 Task: Select the first file option in the open view.
Action: Mouse moved to (63, 501)
Screenshot: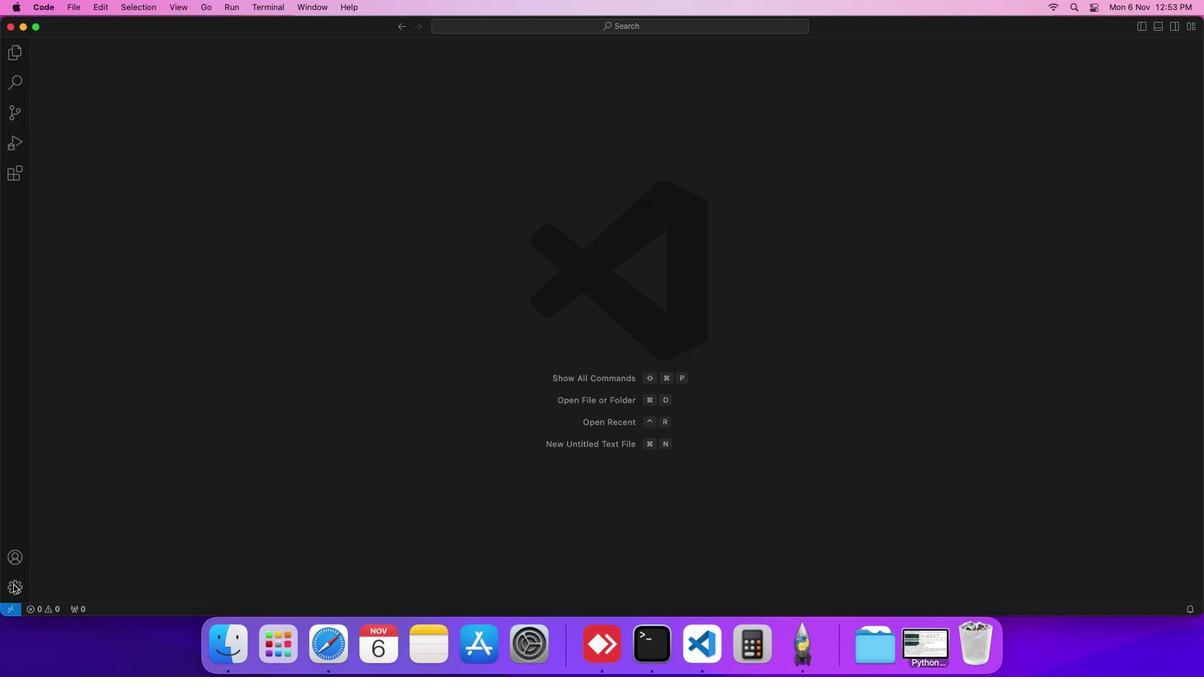 
Action: Mouse pressed left at (63, 501)
Screenshot: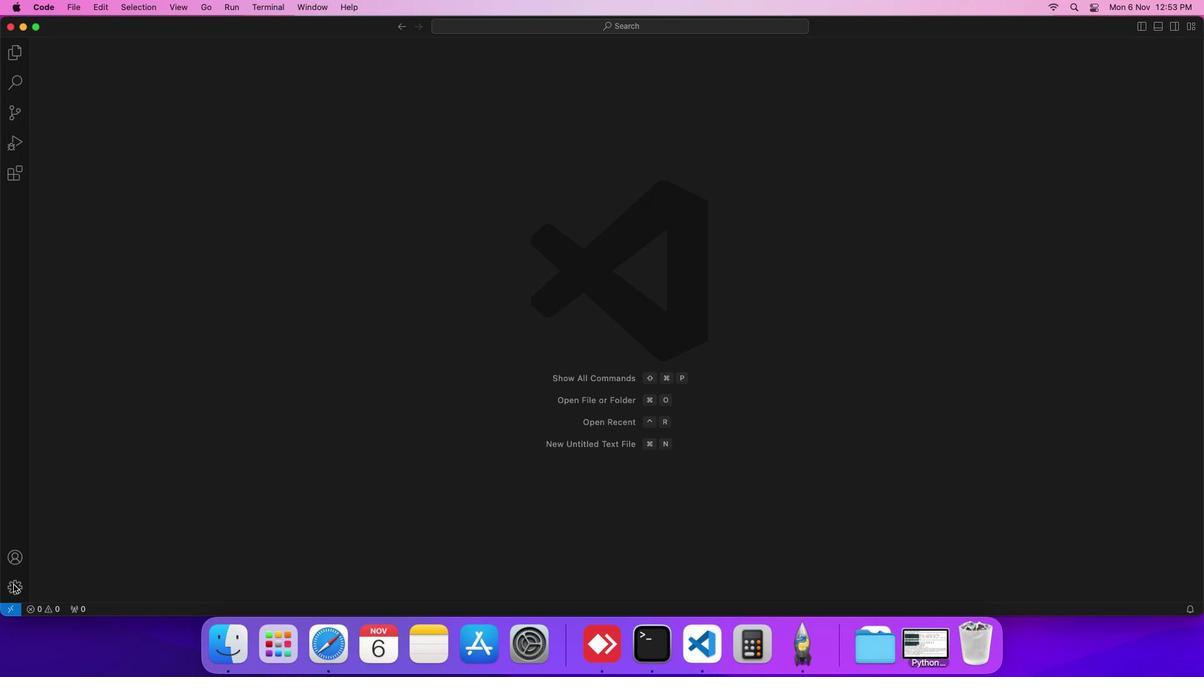 
Action: Mouse moved to (105, 437)
Screenshot: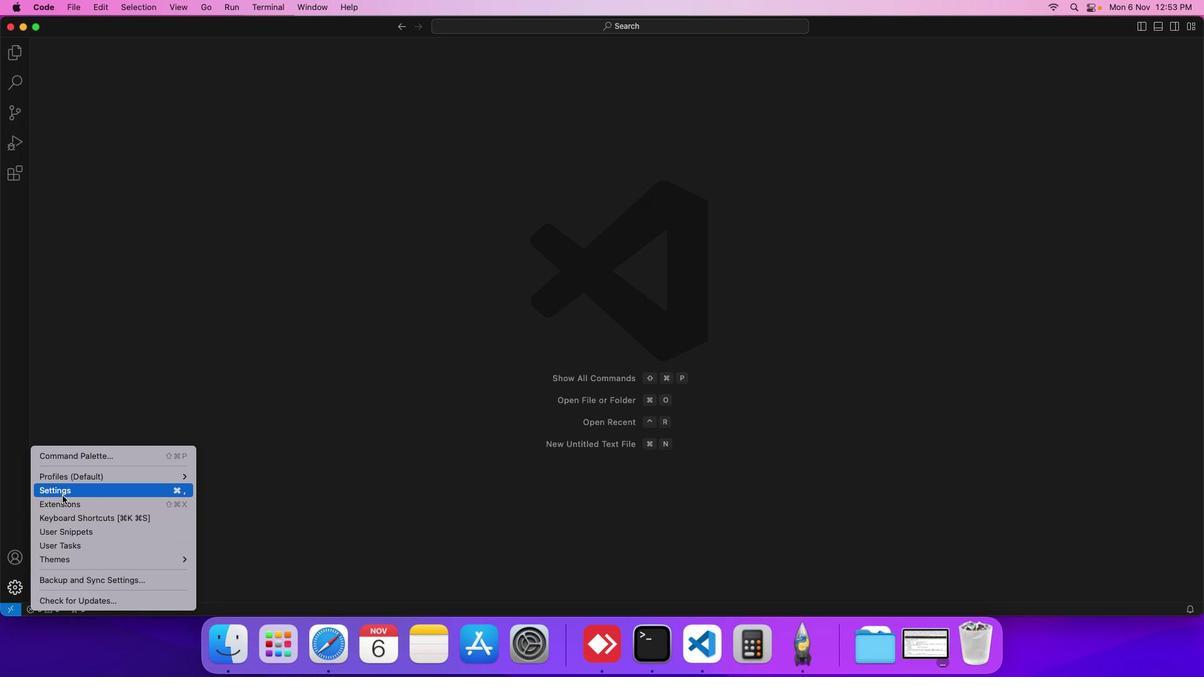 
Action: Mouse pressed left at (105, 437)
Screenshot: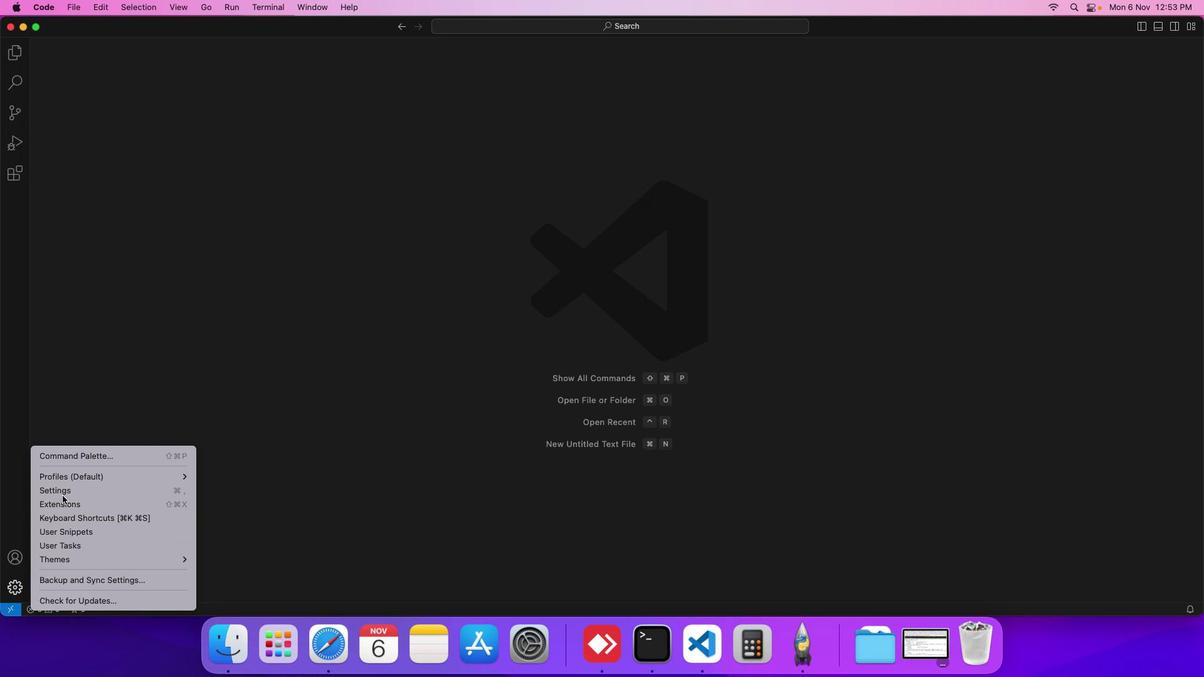 
Action: Mouse moved to (310, 212)
Screenshot: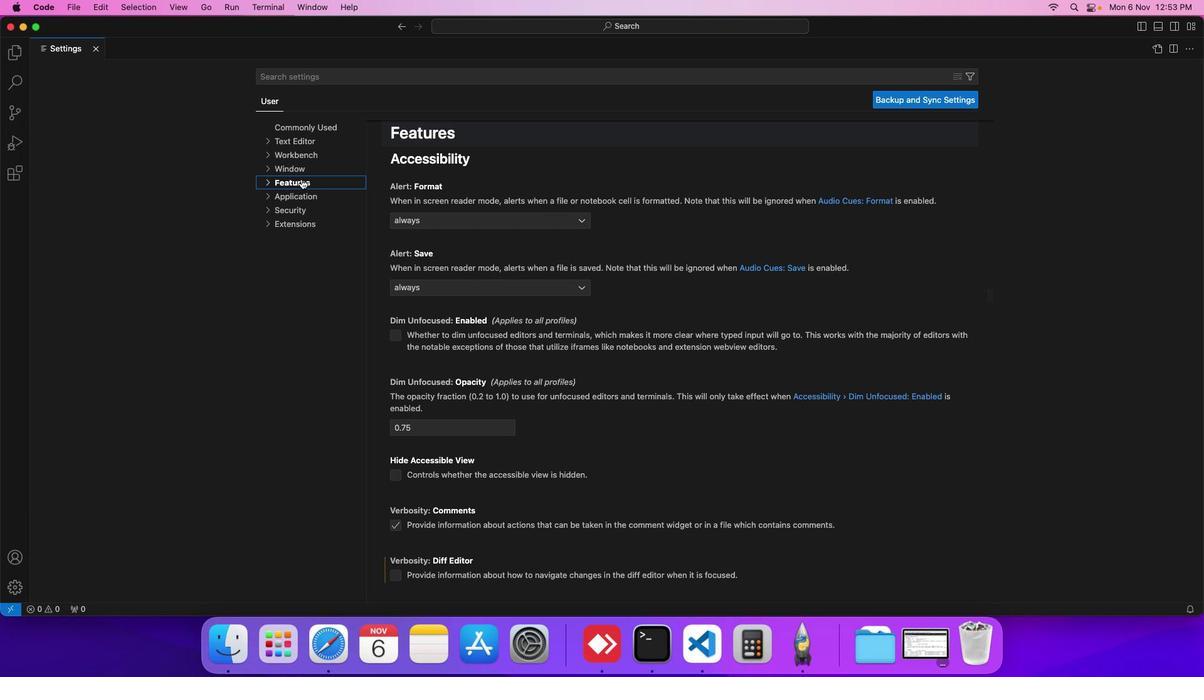 
Action: Mouse pressed left at (310, 212)
Screenshot: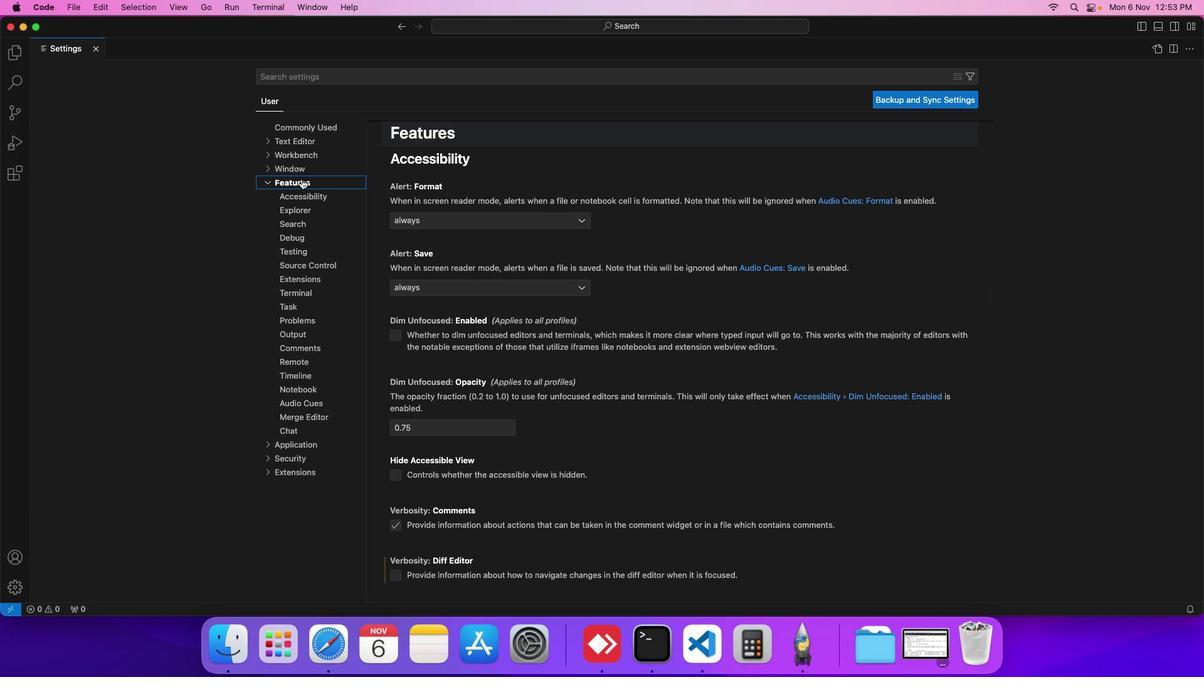 
Action: Mouse moved to (304, 333)
Screenshot: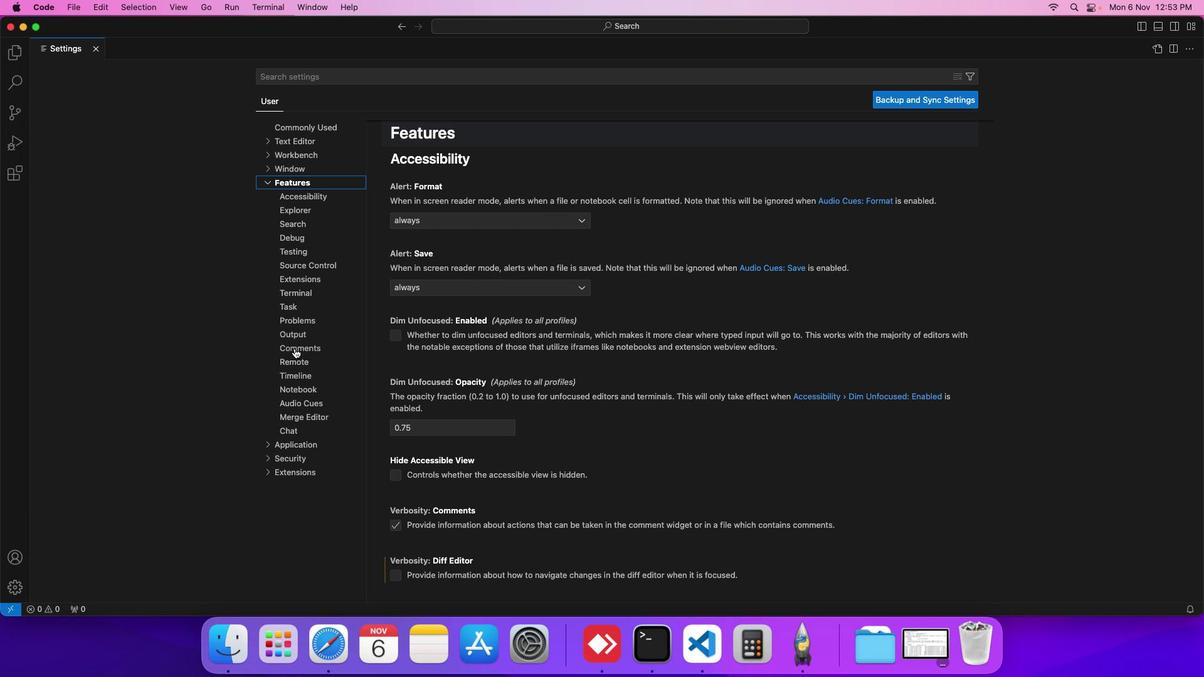 
Action: Mouse pressed left at (304, 333)
Screenshot: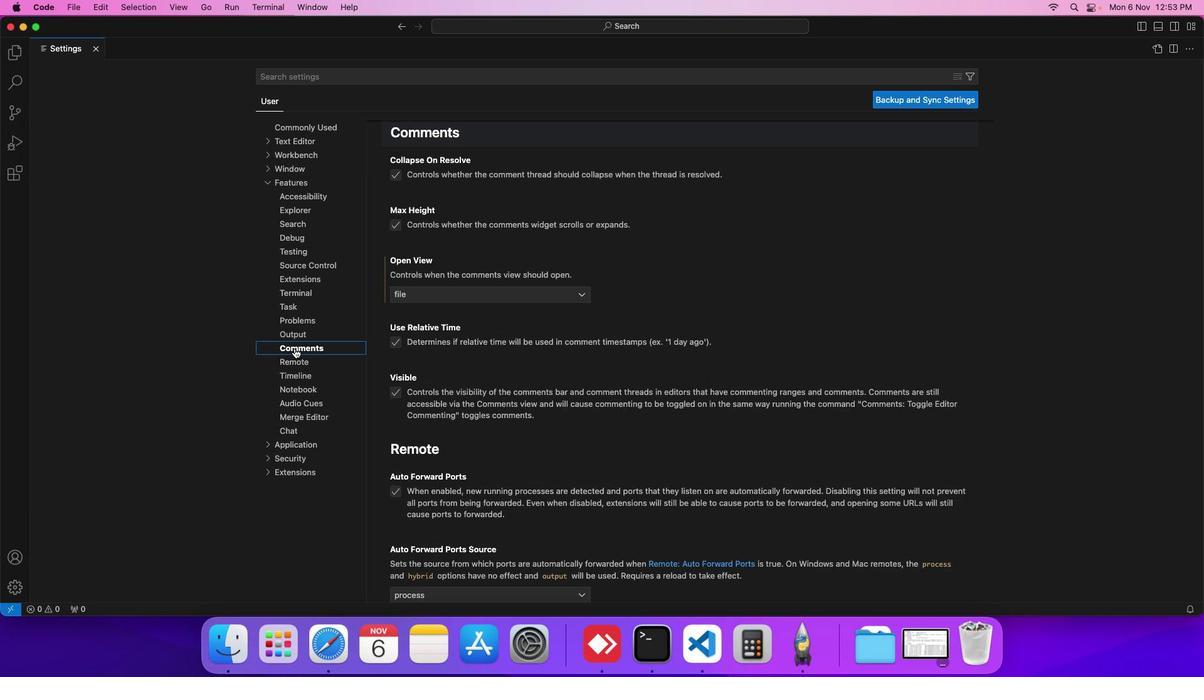 
Action: Mouse moved to (388, 359)
Screenshot: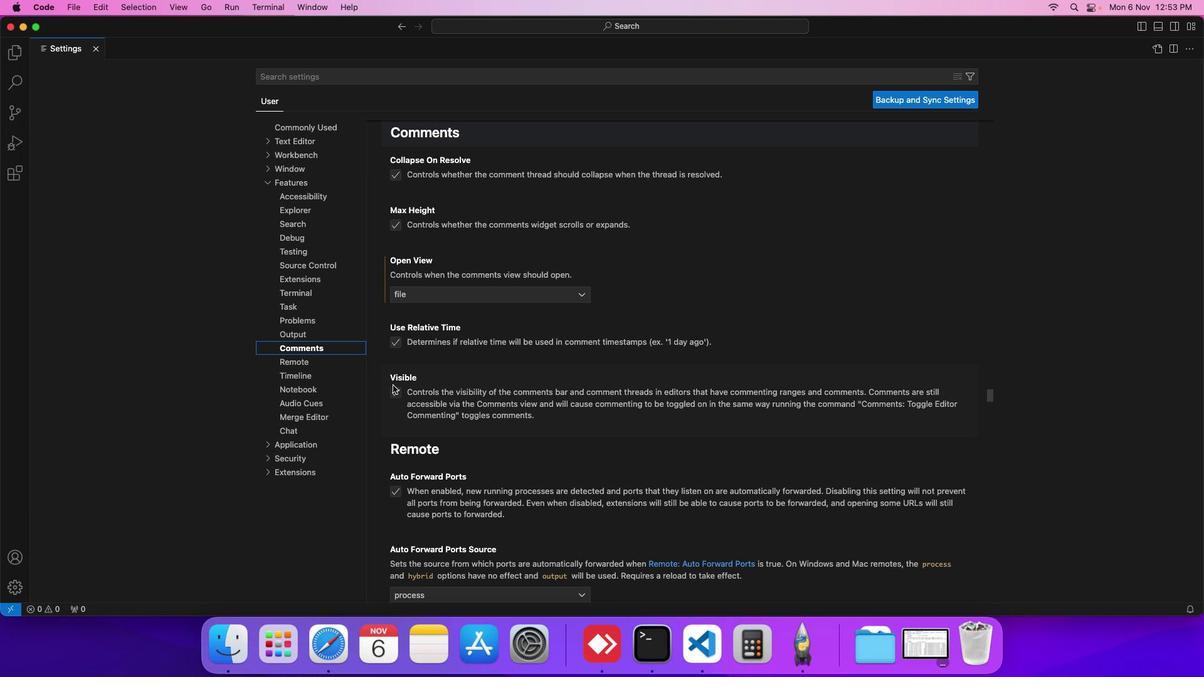 
Action: Mouse scrolled (388, 359) with delta (52, 85)
Screenshot: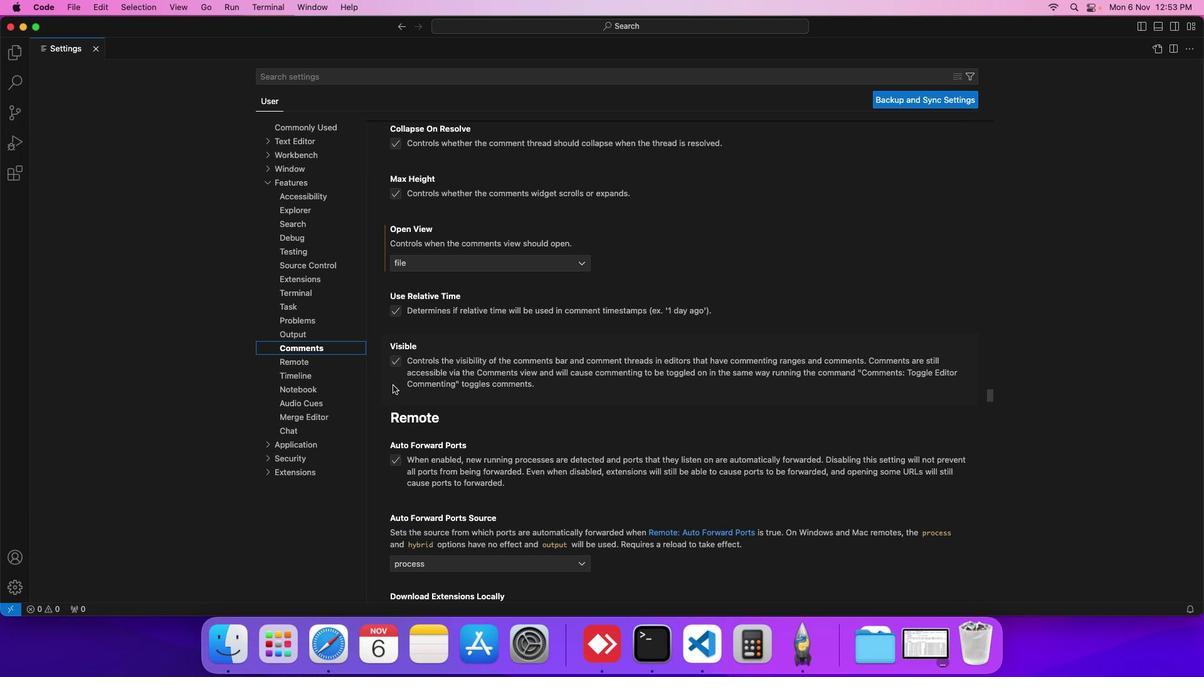 
Action: Mouse scrolled (388, 359) with delta (52, 85)
Screenshot: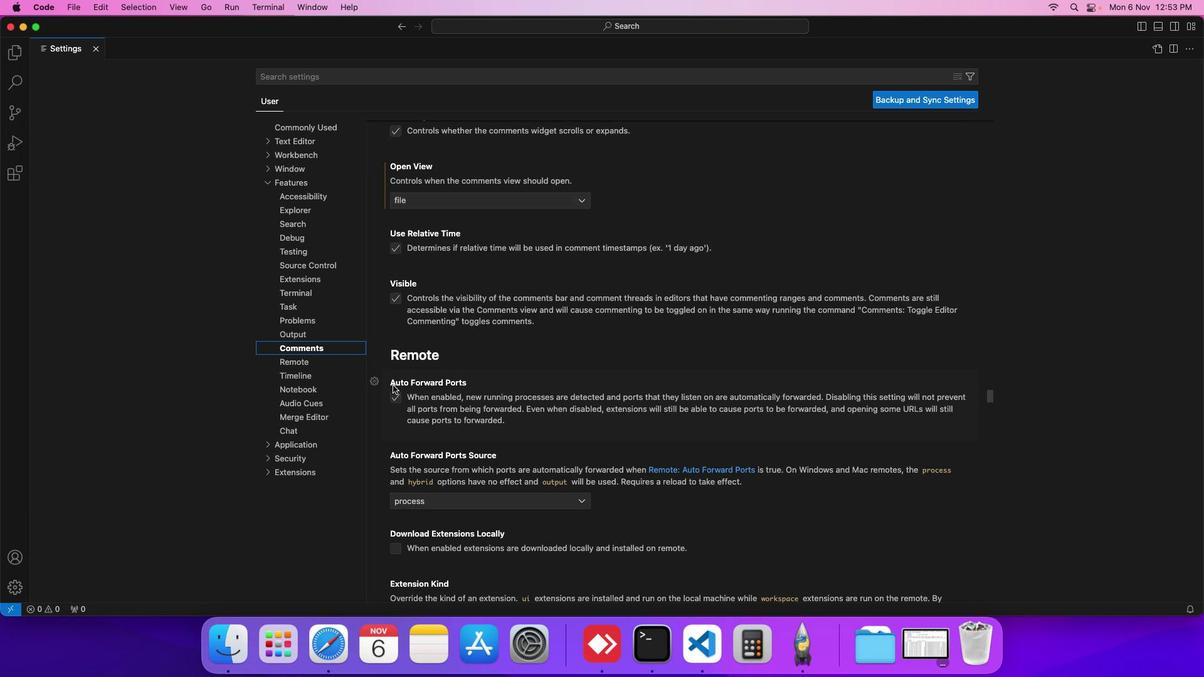 
Action: Mouse scrolled (388, 359) with delta (52, 85)
Screenshot: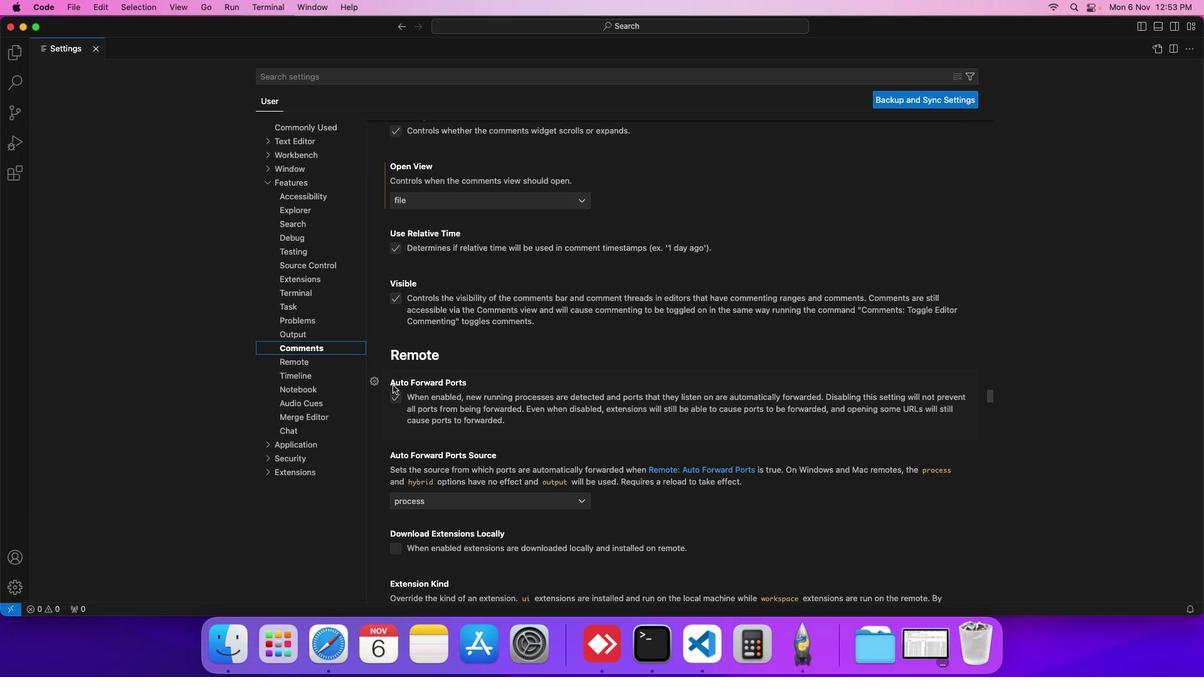 
Action: Mouse scrolled (388, 359) with delta (52, 85)
Screenshot: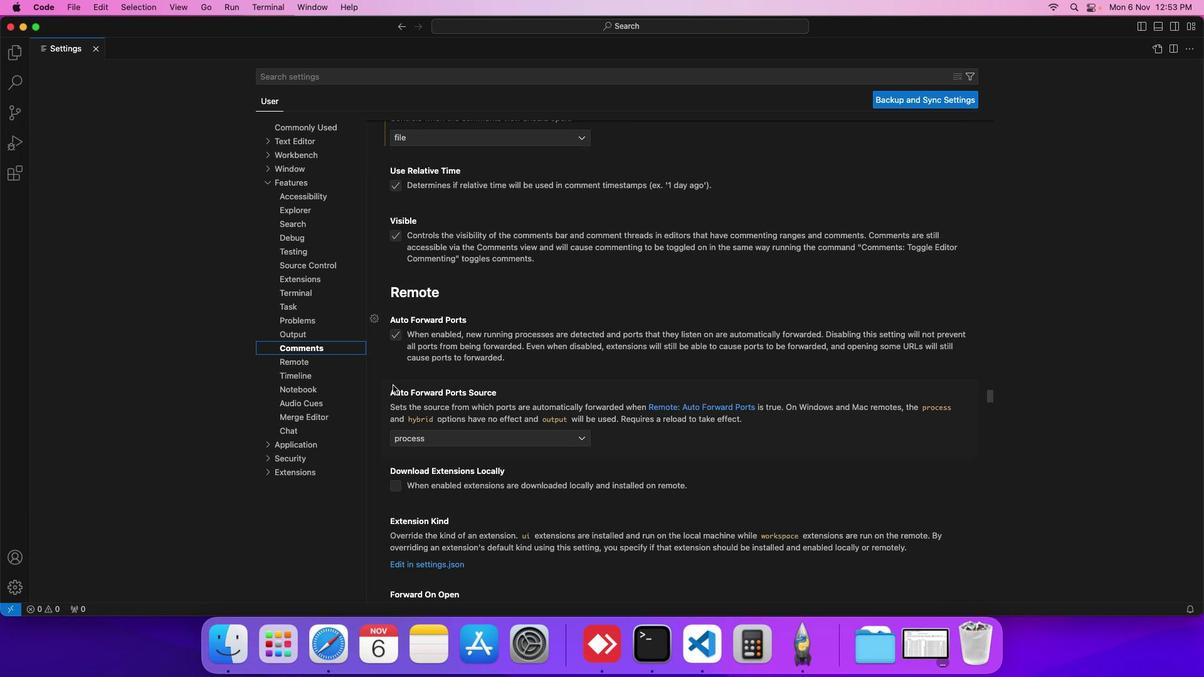
Action: Mouse scrolled (388, 359) with delta (52, 85)
Screenshot: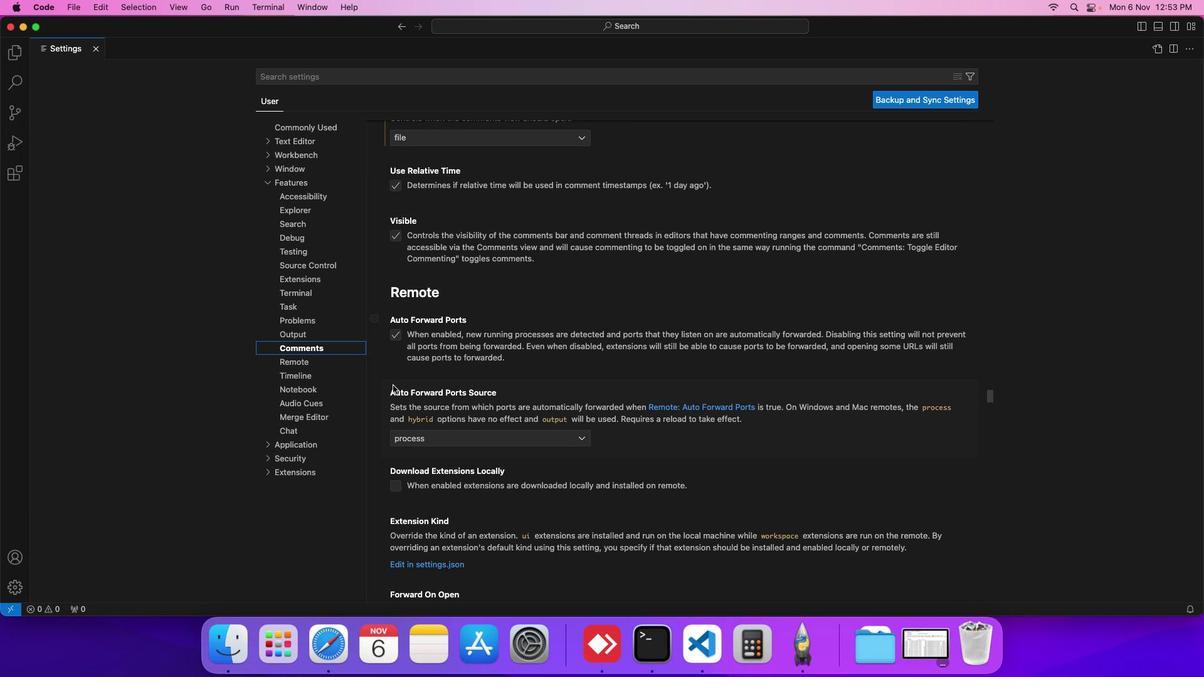 
Action: Mouse scrolled (388, 359) with delta (52, 85)
Screenshot: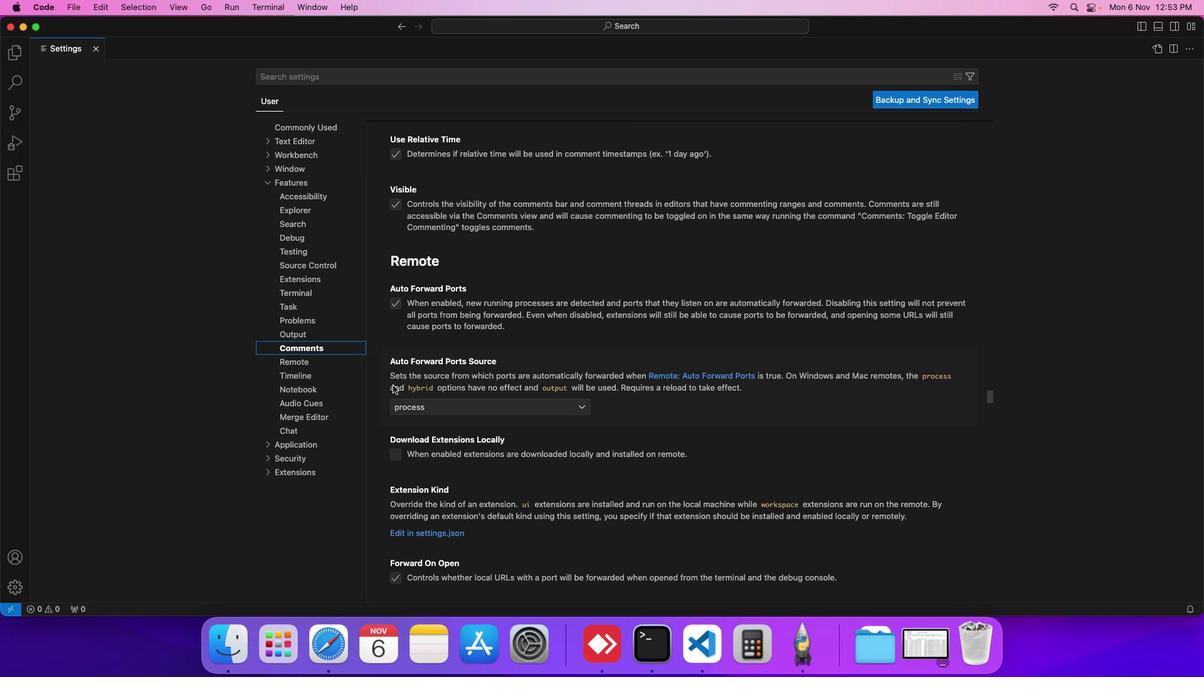 
Action: Mouse scrolled (388, 359) with delta (52, 85)
Screenshot: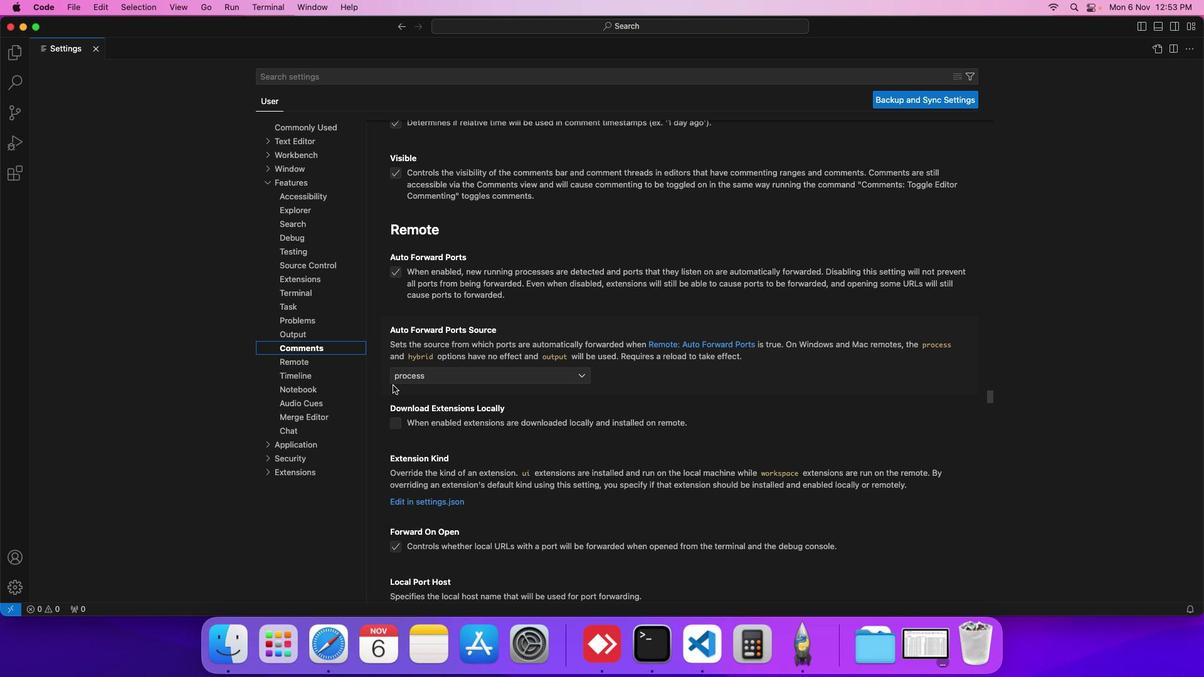 
Action: Mouse scrolled (388, 359) with delta (52, 86)
Screenshot: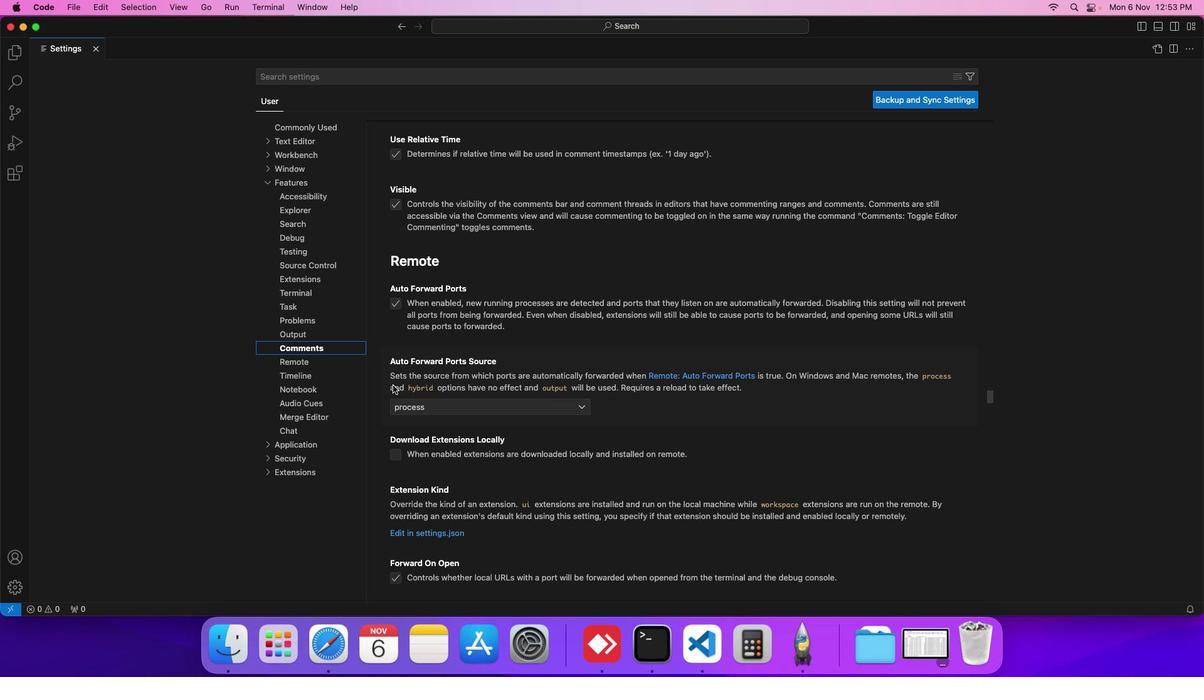 
Action: Mouse scrolled (388, 359) with delta (52, 86)
Screenshot: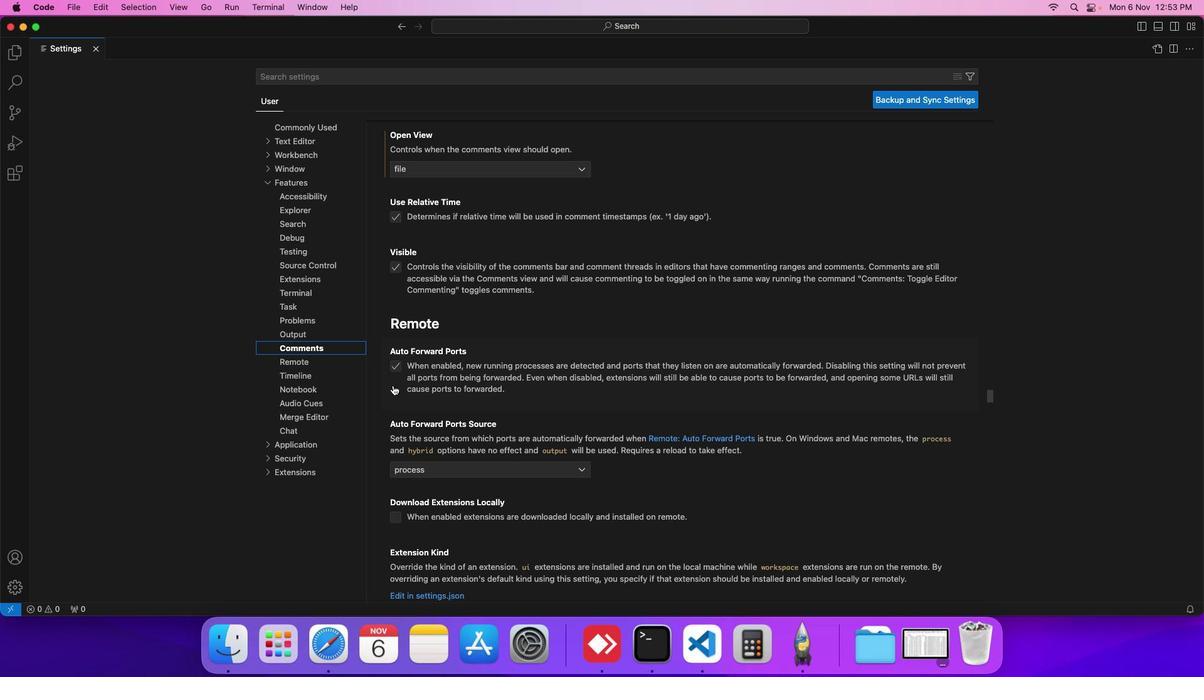 
Action: Mouse scrolled (388, 359) with delta (52, 86)
Screenshot: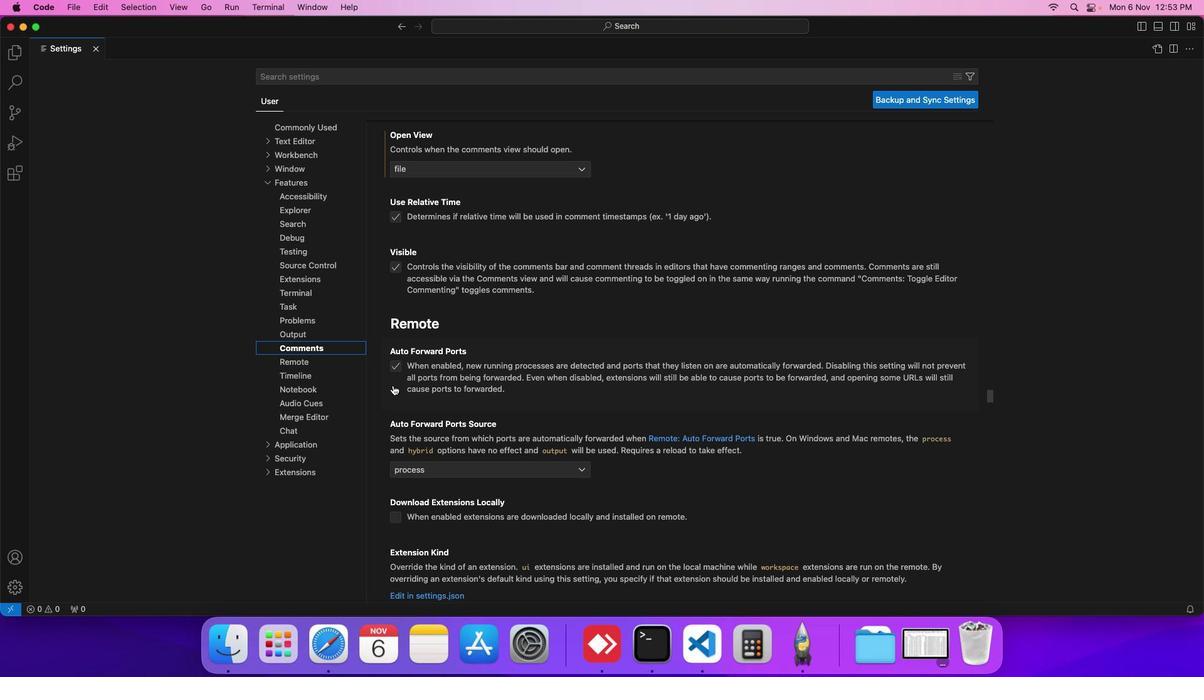 
Action: Mouse scrolled (388, 359) with delta (52, 86)
Screenshot: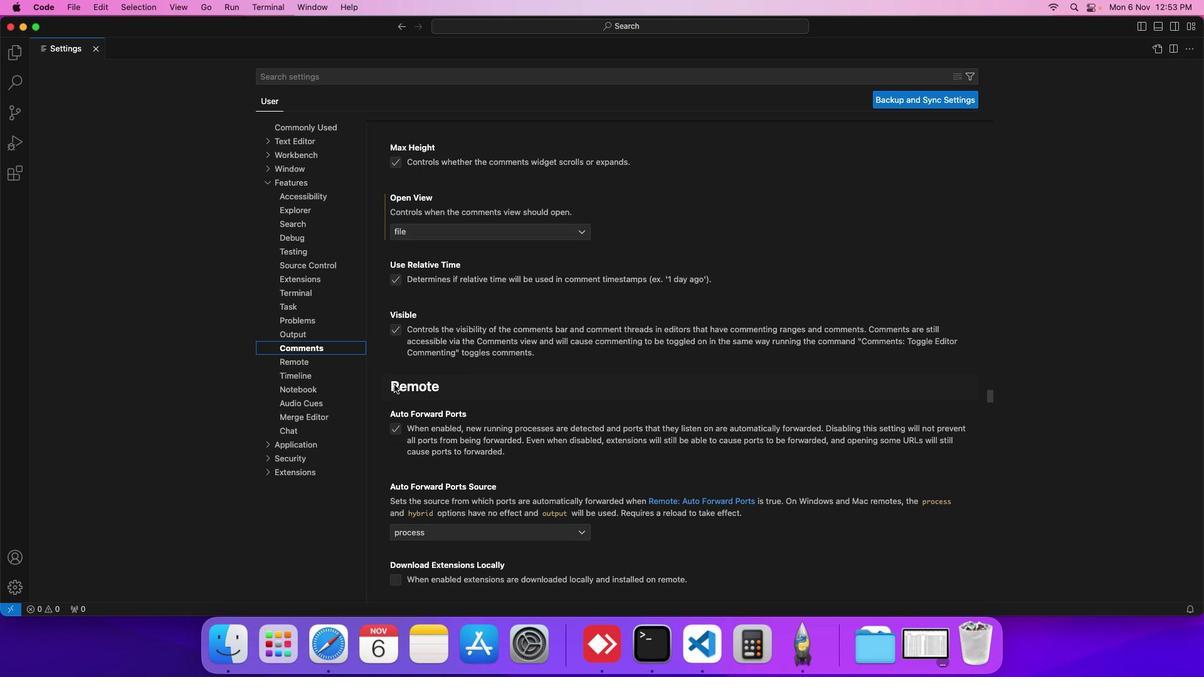 
Action: Mouse scrolled (388, 359) with delta (52, 86)
Screenshot: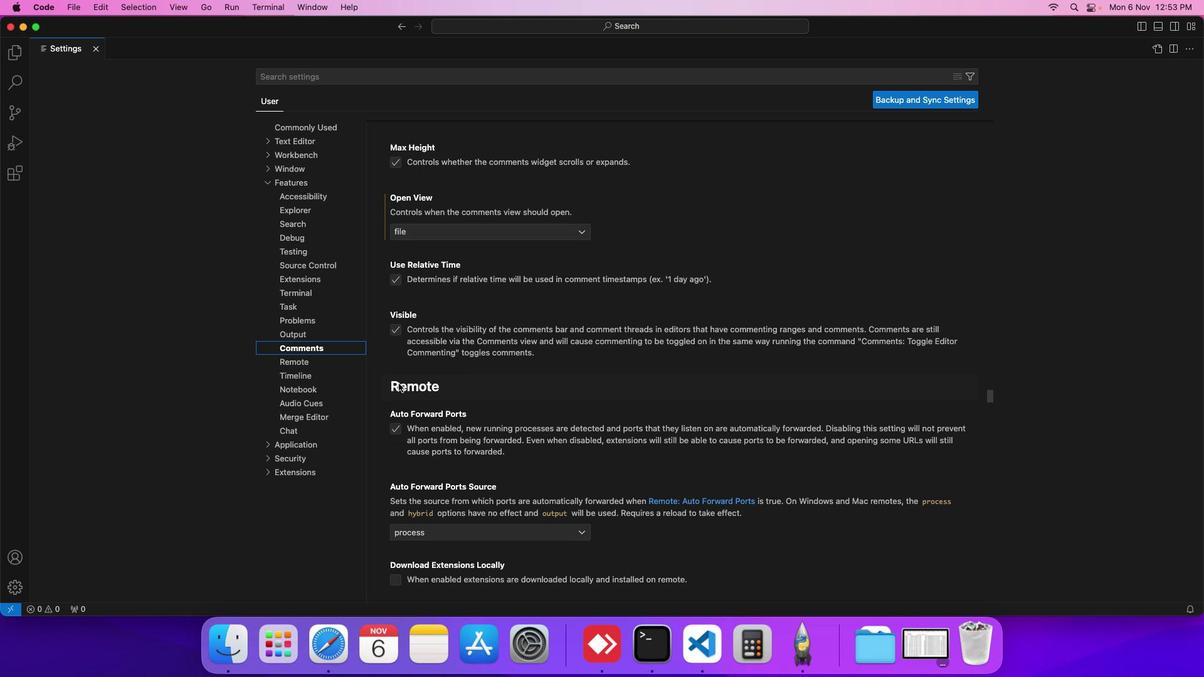 
Action: Mouse moved to (414, 247)
Screenshot: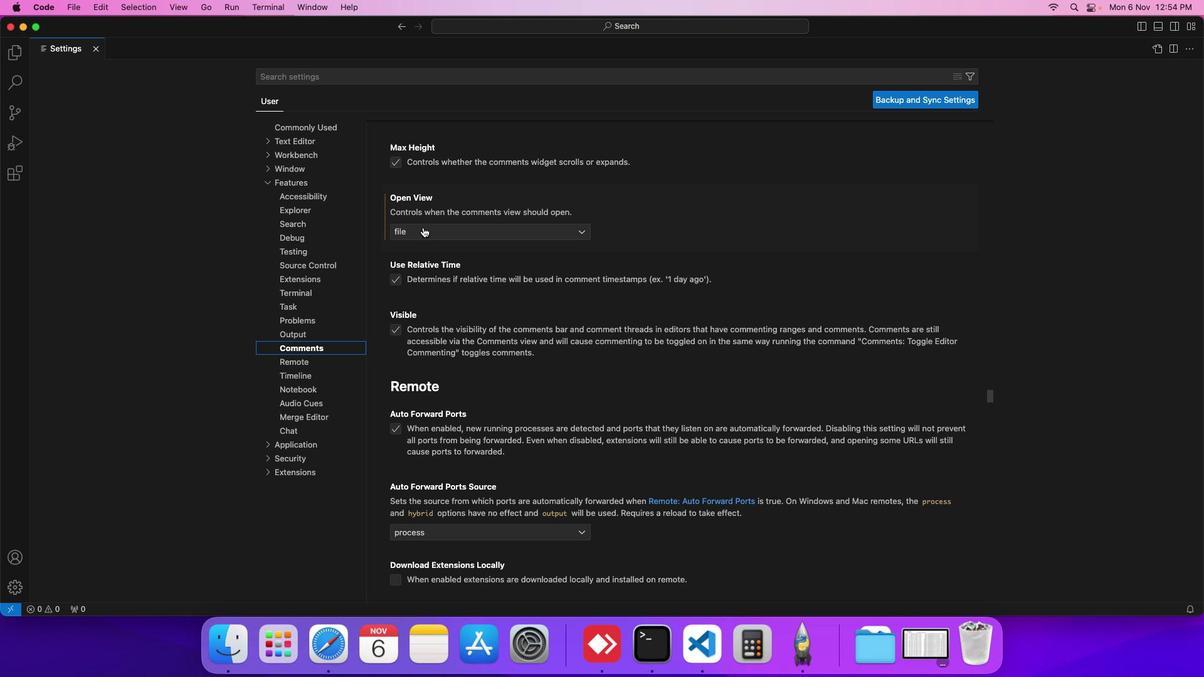 
Action: Mouse pressed left at (414, 247)
Screenshot: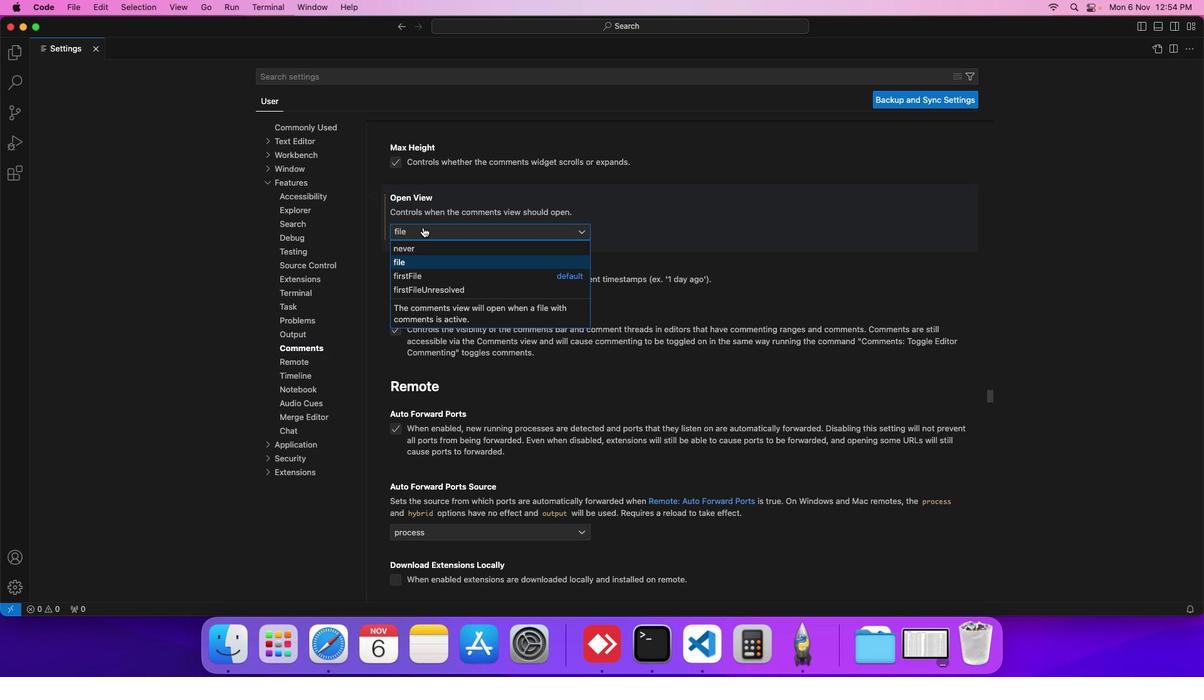 
Action: Mouse moved to (404, 279)
Screenshot: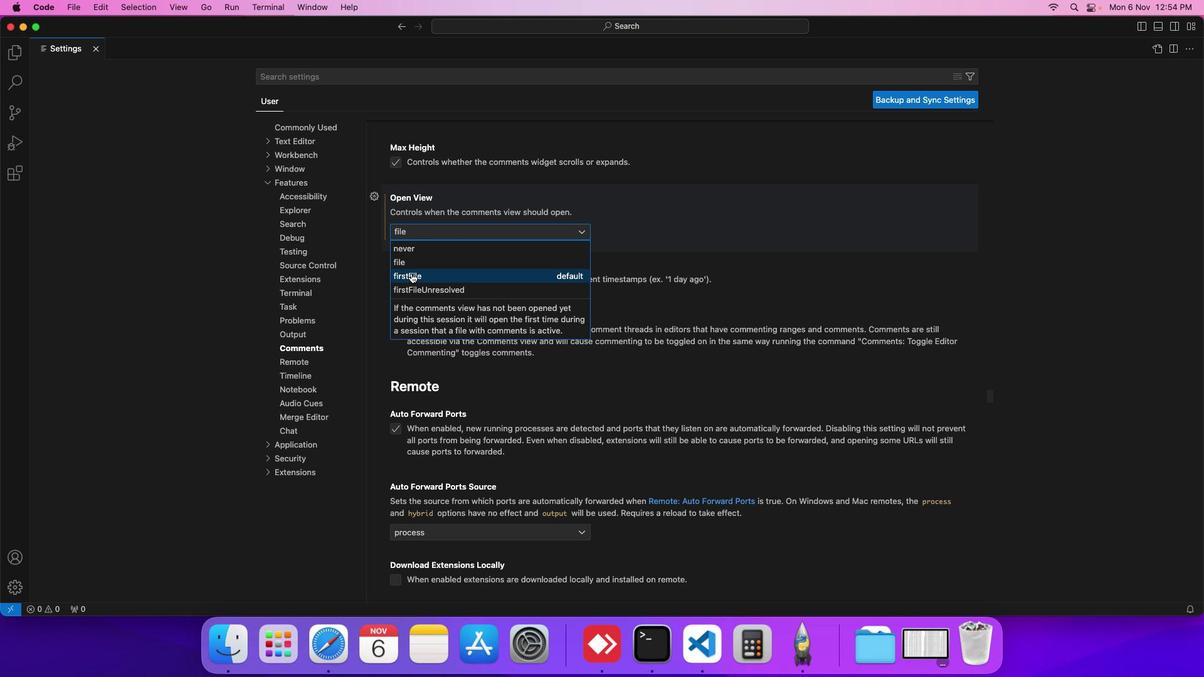 
Action: Mouse pressed left at (404, 279)
Screenshot: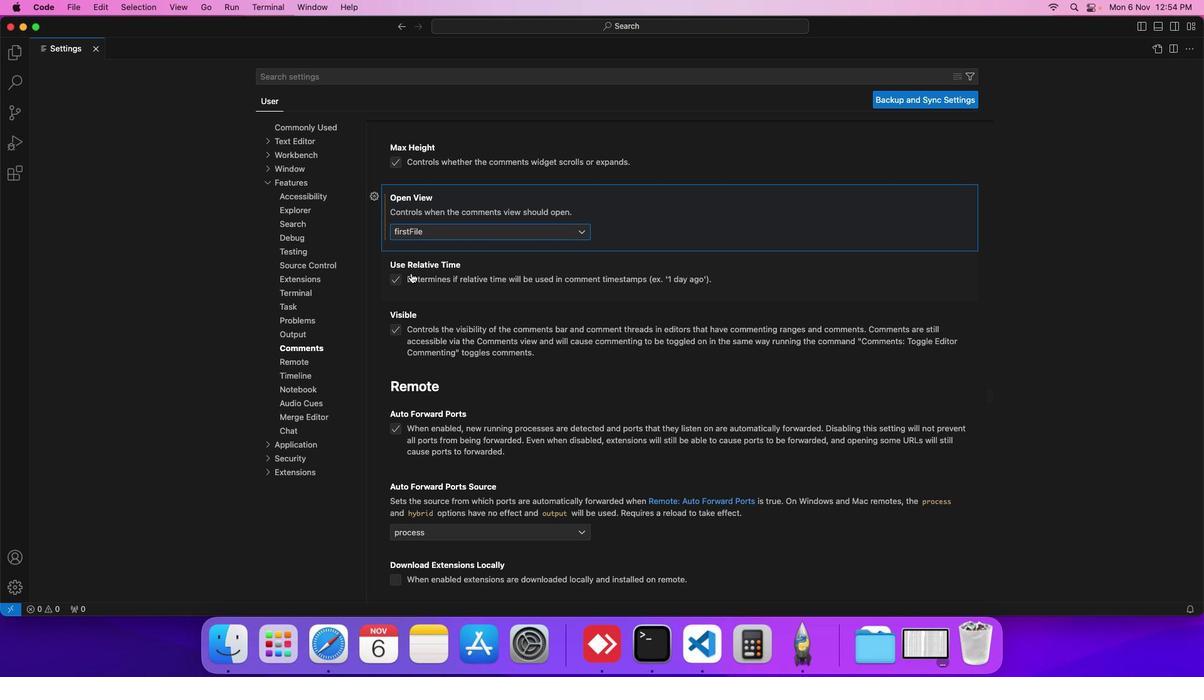 
